 Task: Create a section Dash Decathlon and in the section, add a milestone Secure Software Development Lifecycle (SDLC) Implementation in the project AgileRescue
Action: Mouse moved to (74, 250)
Screenshot: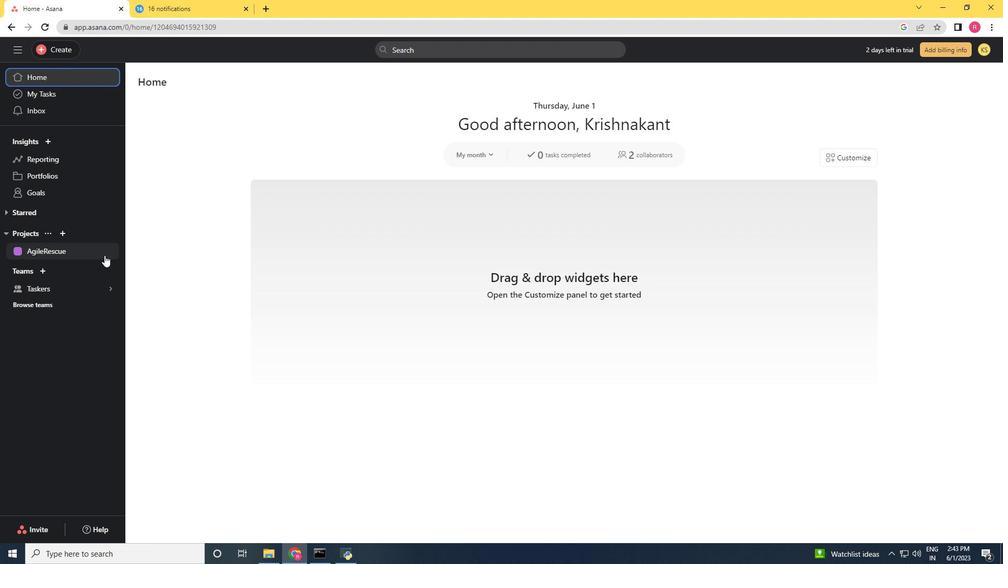 
Action: Mouse pressed left at (74, 250)
Screenshot: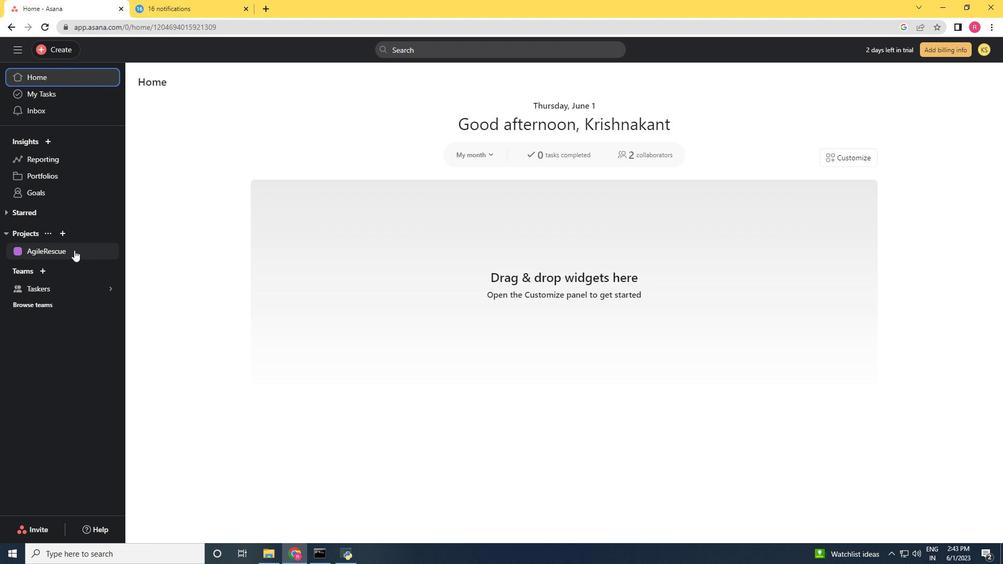 
Action: Mouse moved to (295, 311)
Screenshot: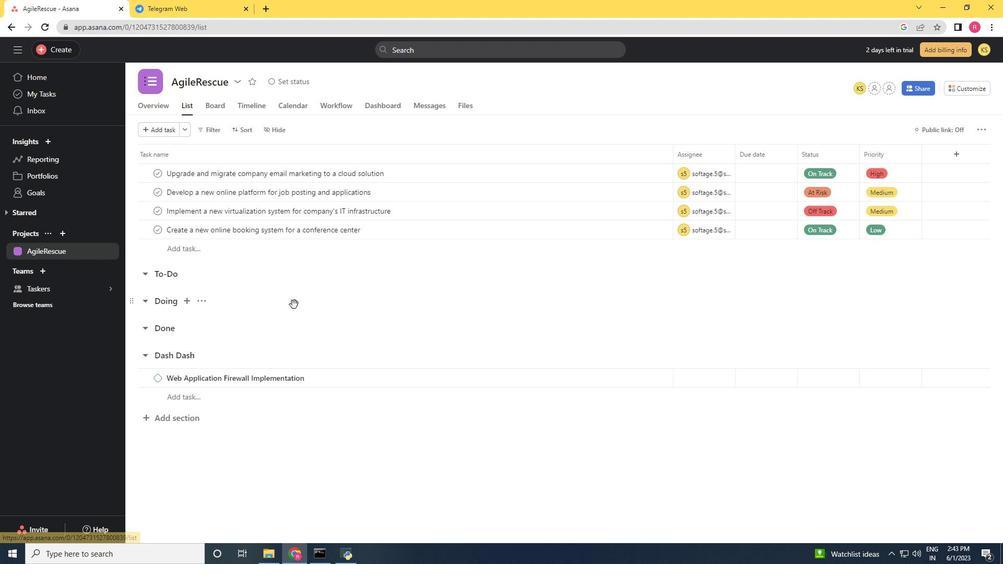
Action: Mouse scrolled (295, 310) with delta (0, 0)
Screenshot: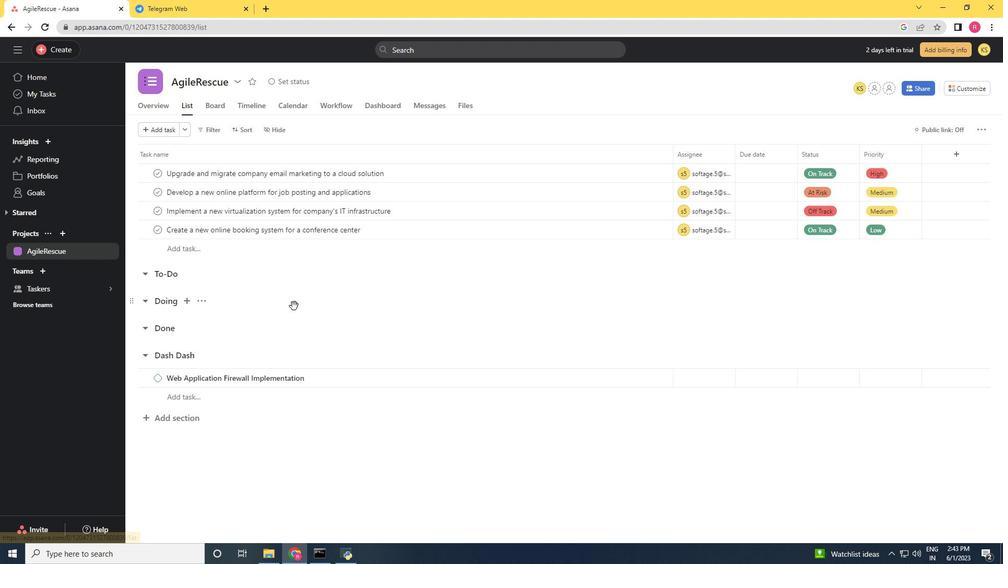 
Action: Mouse moved to (295, 315)
Screenshot: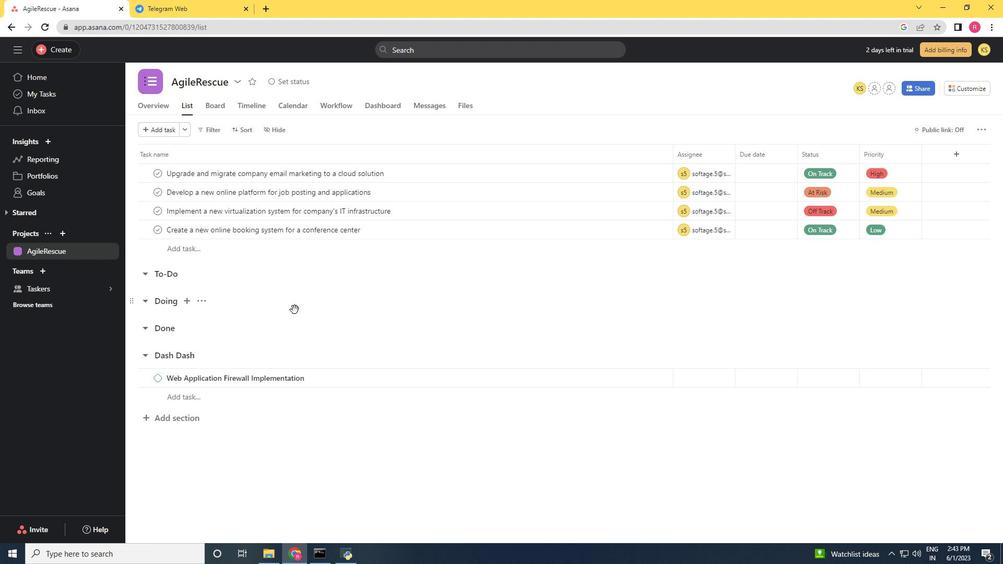 
Action: Mouse scrolled (295, 315) with delta (0, 0)
Screenshot: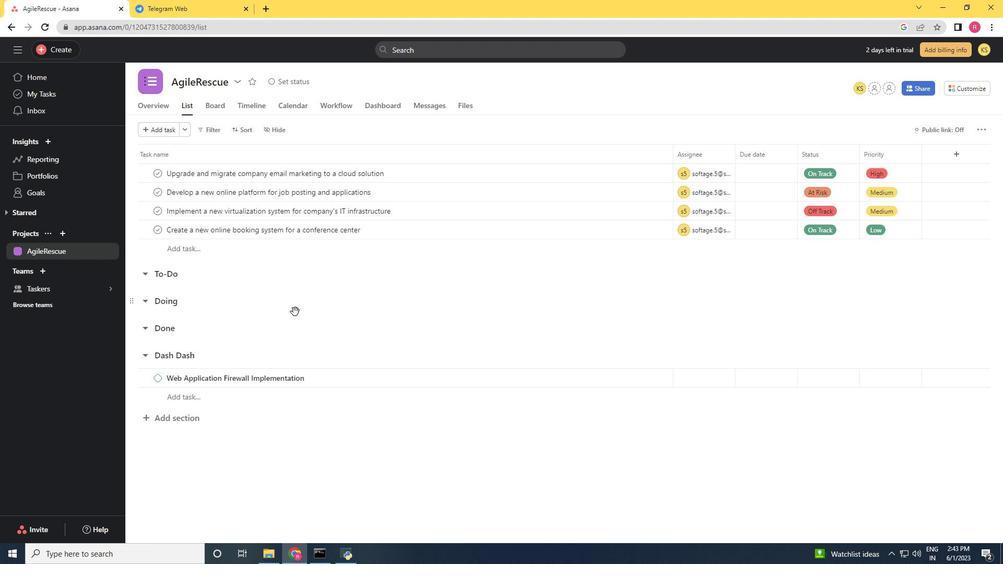 
Action: Mouse moved to (181, 419)
Screenshot: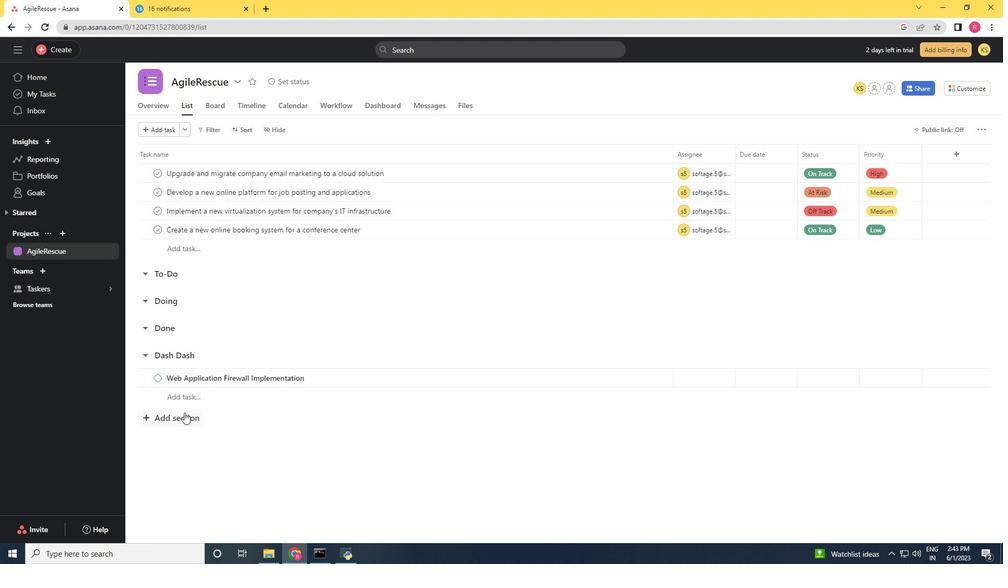 
Action: Mouse pressed left at (181, 419)
Screenshot: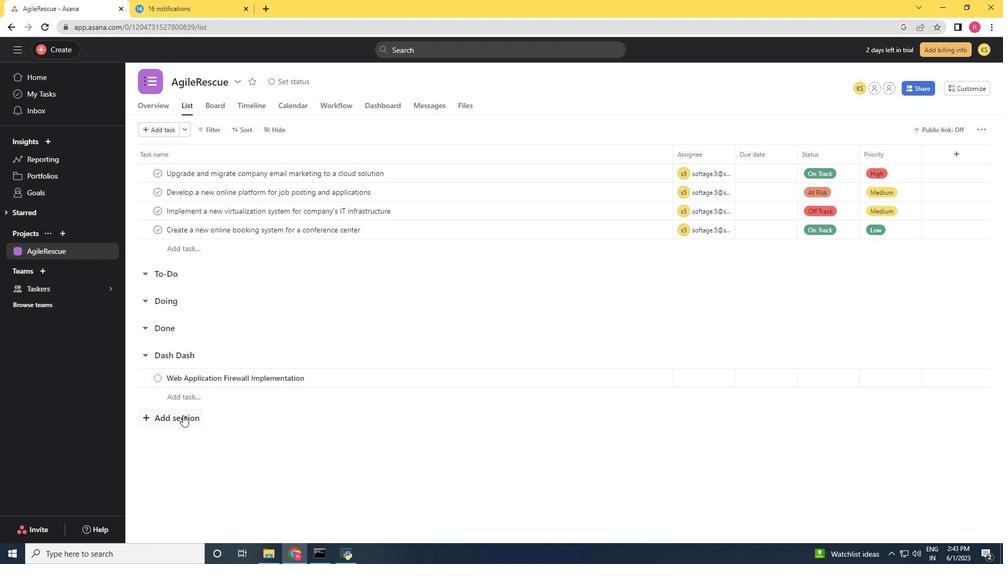 
Action: Mouse moved to (196, 242)
Screenshot: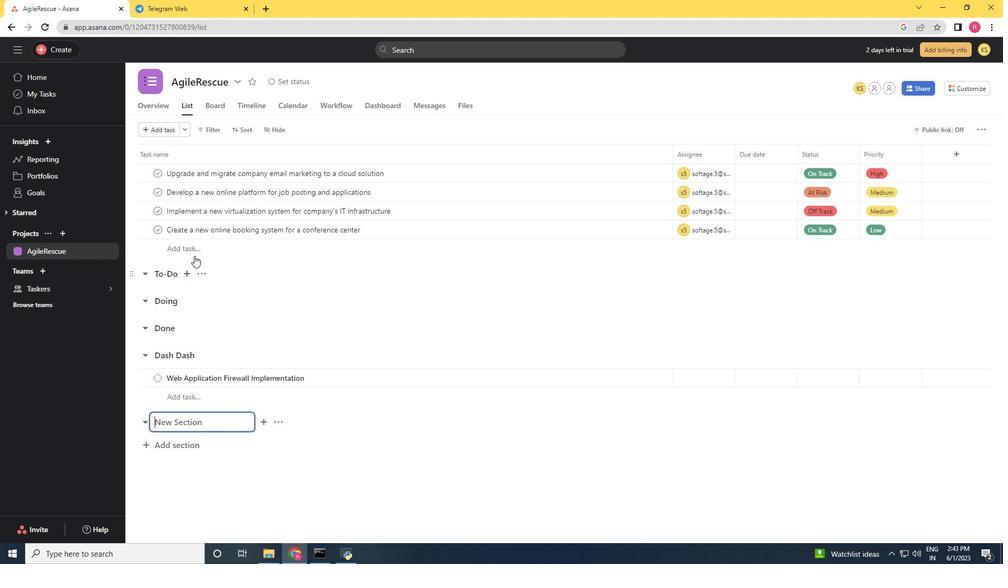 
Action: Key pressed <Key.shift>Dash<Key.space><Key.shift><Key.shift><Key.shift><Key.shift>Decathlon<Key.enter><Key.shift><Key.shift><Key.shift><Key.shift><Key.shift><Key.shift><Key.shift><Key.shift><Key.shift><Key.shift><Key.shift><Key.shift><Key.shift><Key.shift><Key.shift><Key.shift><Key.shift><Key.shift><Key.shift><Key.shift><Key.shift><Key.shift><Key.shift><Key.shift><Key.shift><Key.shift><Key.shift><Key.shift><Key.shift><Key.shift><Key.shift><Key.shift><Key.shift><Key.shift><Key.shift><Key.shift><Key.shift><Key.shift><Key.shift><Key.shift>Secure<Key.space><Key.shift>Software<Key.space><Key.shift>Developmene<Key.backspace>t<Key.space><Key.shift_r><Key.shift_r><Key.shift_r><Key.shift_r><Key.shift_r><Key.shift_r><Key.shift_r><Key.shift_r><Key.shift_r><Key.shift_r><Key.shift_r><Key.shift_r><Key.shift_r><Key.shift_r><Key.shift_r><Key.shift_r><Key.shift_r><Key.shift_r><Key.shift_r><Key.shift_r><Key.shift_r><Key.shift_r><Key.shift_r><Key.shift_r><Key.shift_r><Key.shift_r>Lifecycle<Key.space><Key.shift_r><Key.shift_r>(SDLC)<Key.space><Key.shift>Implementation<Key.space>
Screenshot: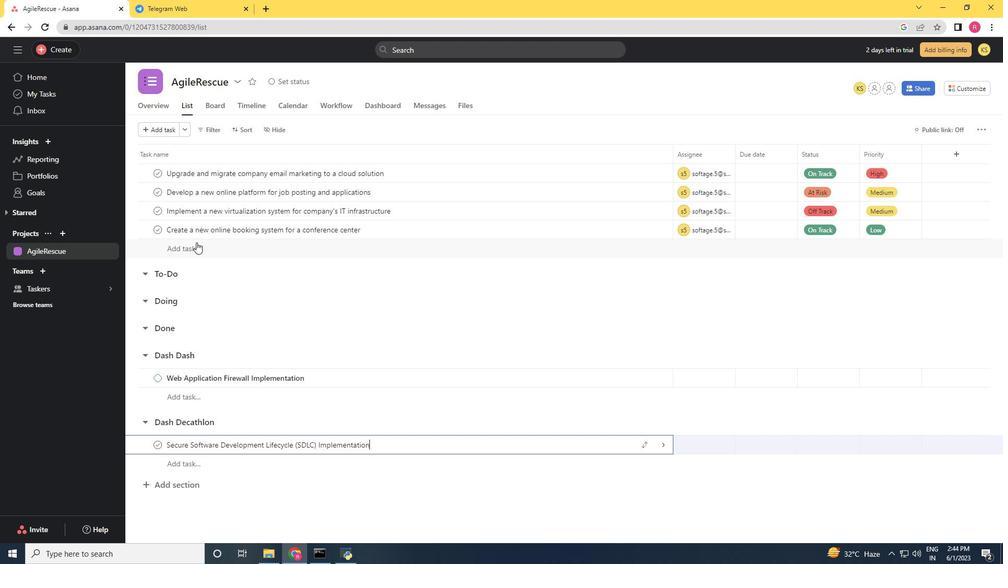 
Action: Mouse moved to (455, 440)
Screenshot: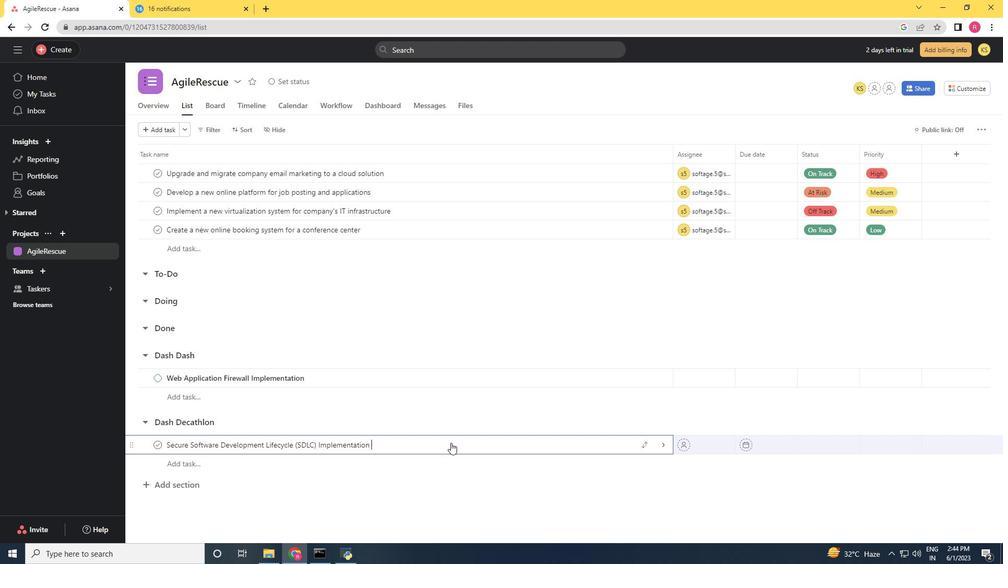 
Action: Mouse pressed right at (455, 440)
Screenshot: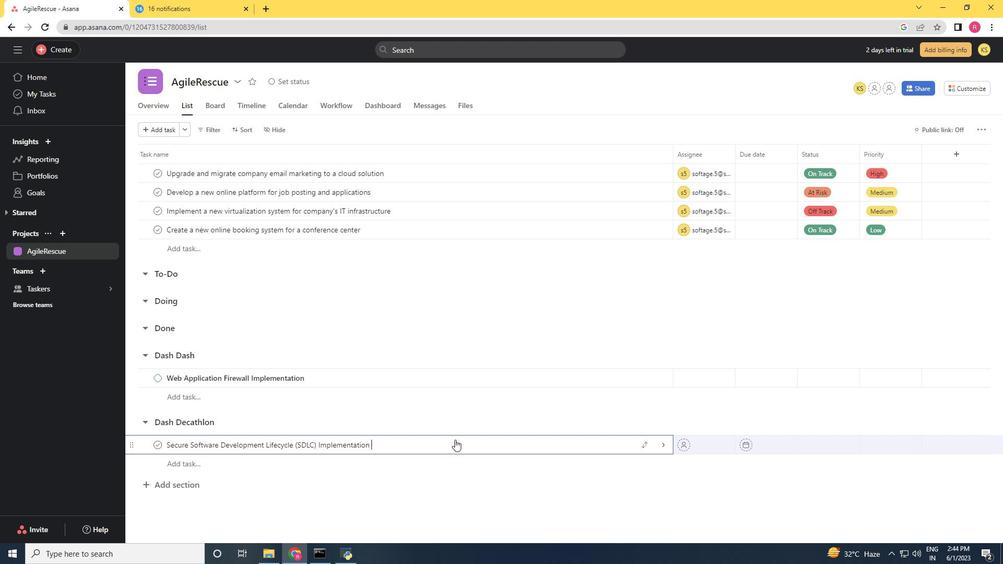 
Action: Mouse moved to (499, 392)
Screenshot: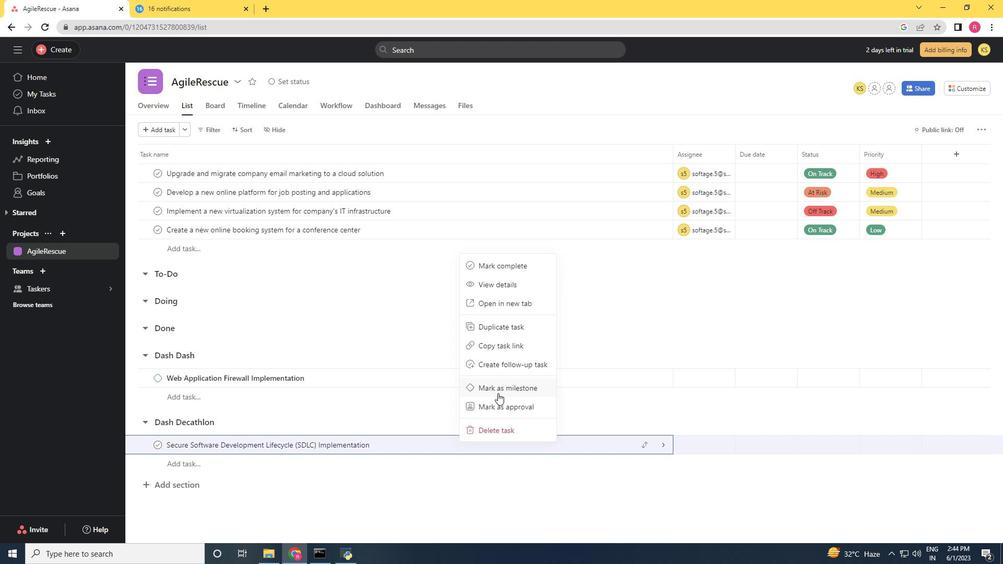 
Action: Mouse pressed left at (499, 392)
Screenshot: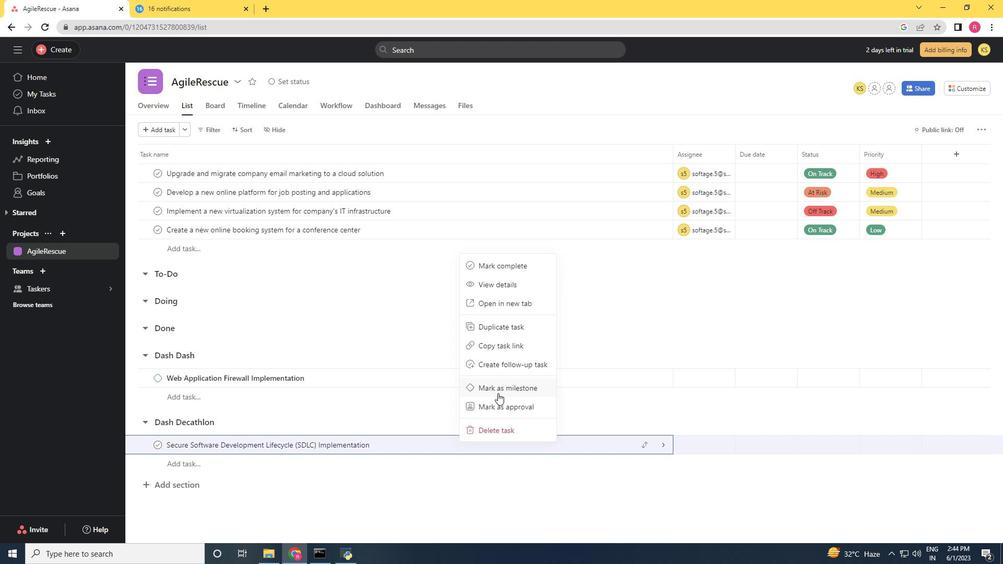 
Action: Mouse moved to (416, 348)
Screenshot: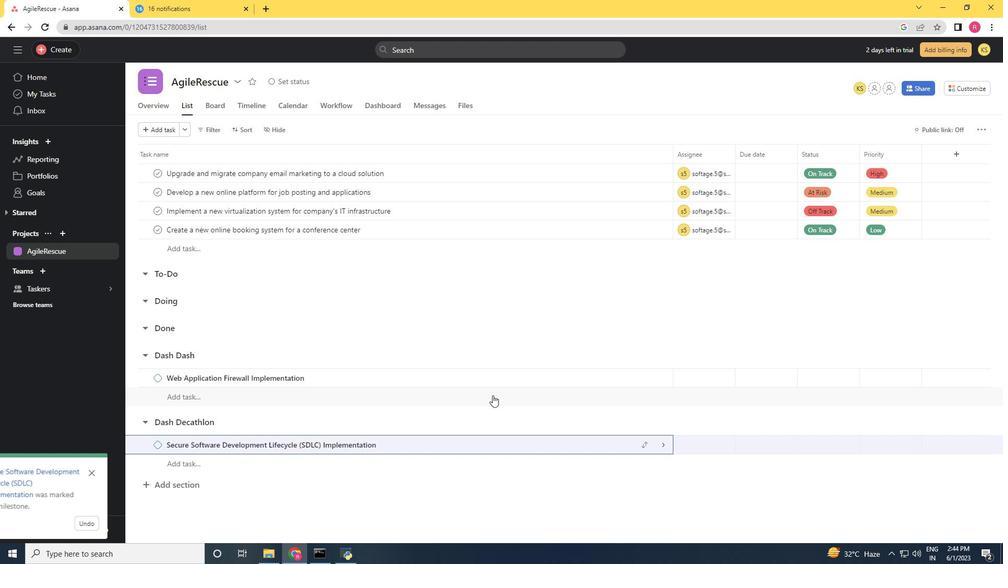 
